 Task: Create a due date automation trigger when advanced on, on the wednesday of the week before a card is due add basic not assigned to me at 11:00 AM.
Action: Mouse moved to (1162, 96)
Screenshot: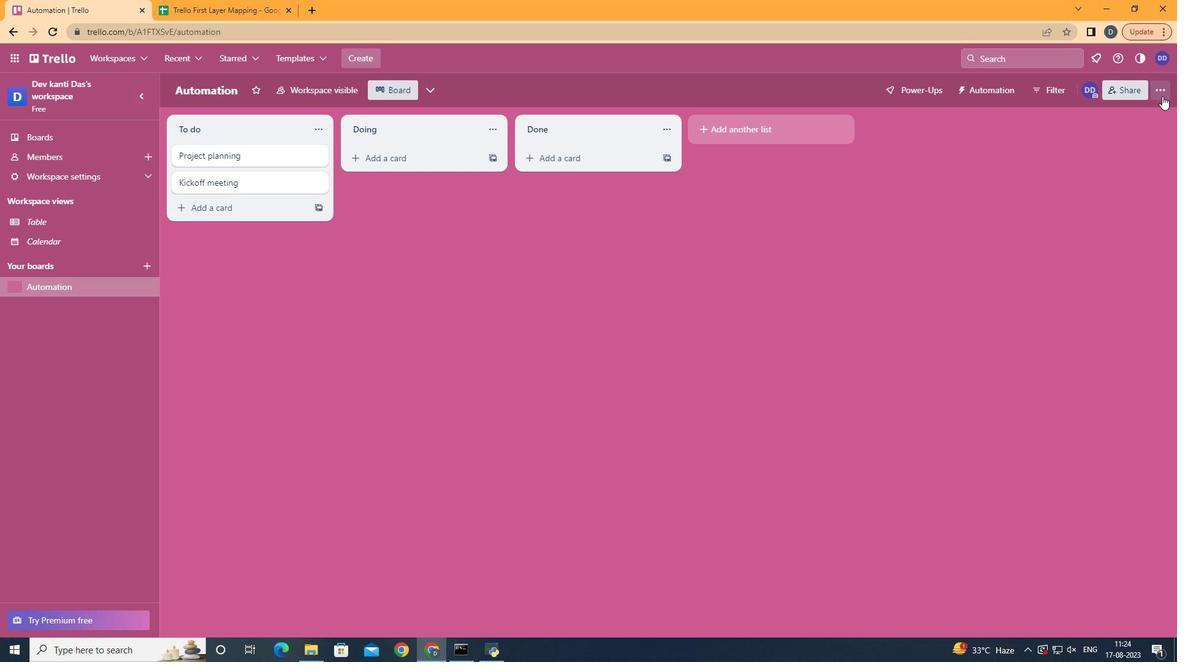 
Action: Mouse pressed left at (1162, 96)
Screenshot: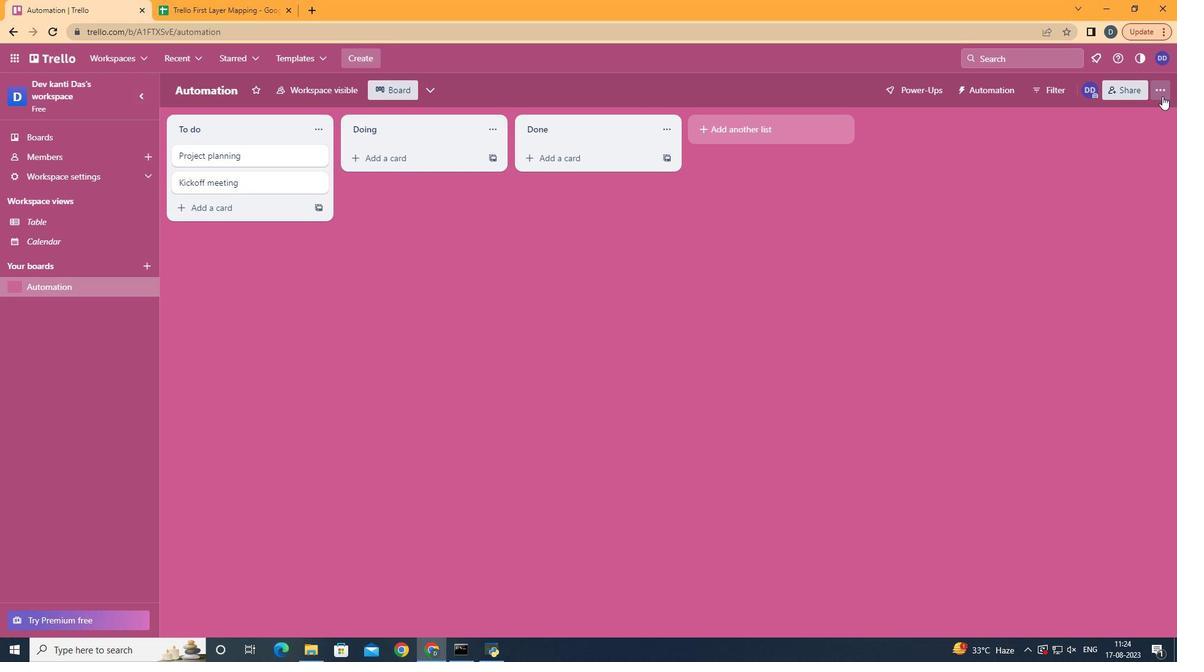 
Action: Mouse moved to (1119, 258)
Screenshot: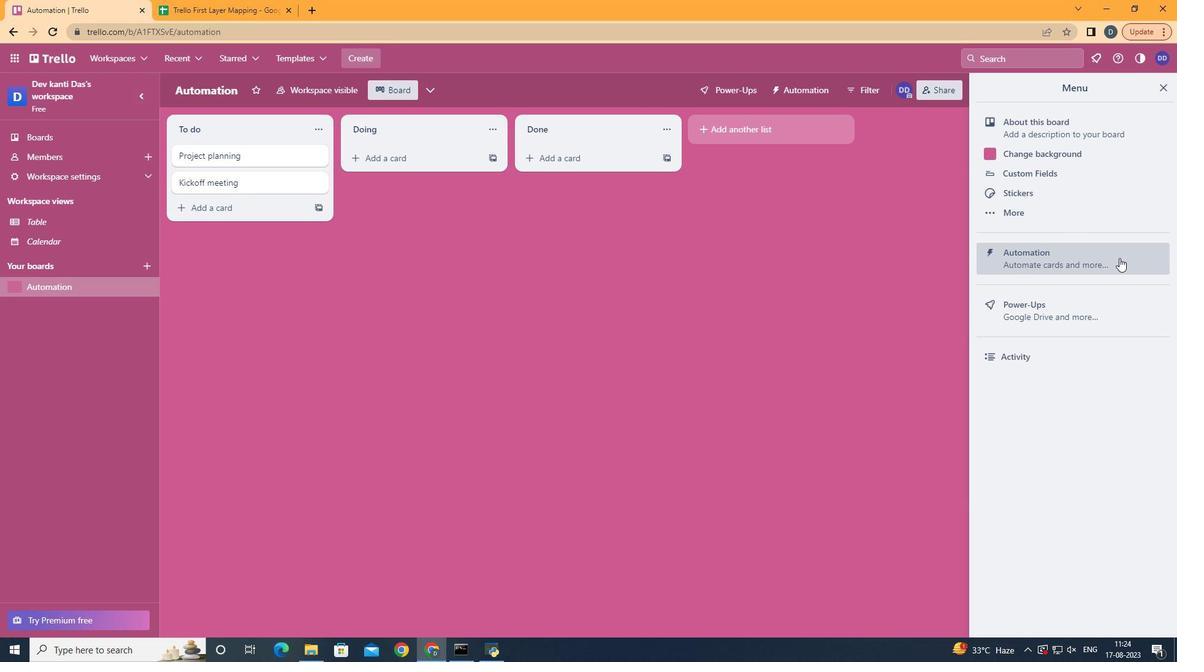 
Action: Mouse pressed left at (1119, 258)
Screenshot: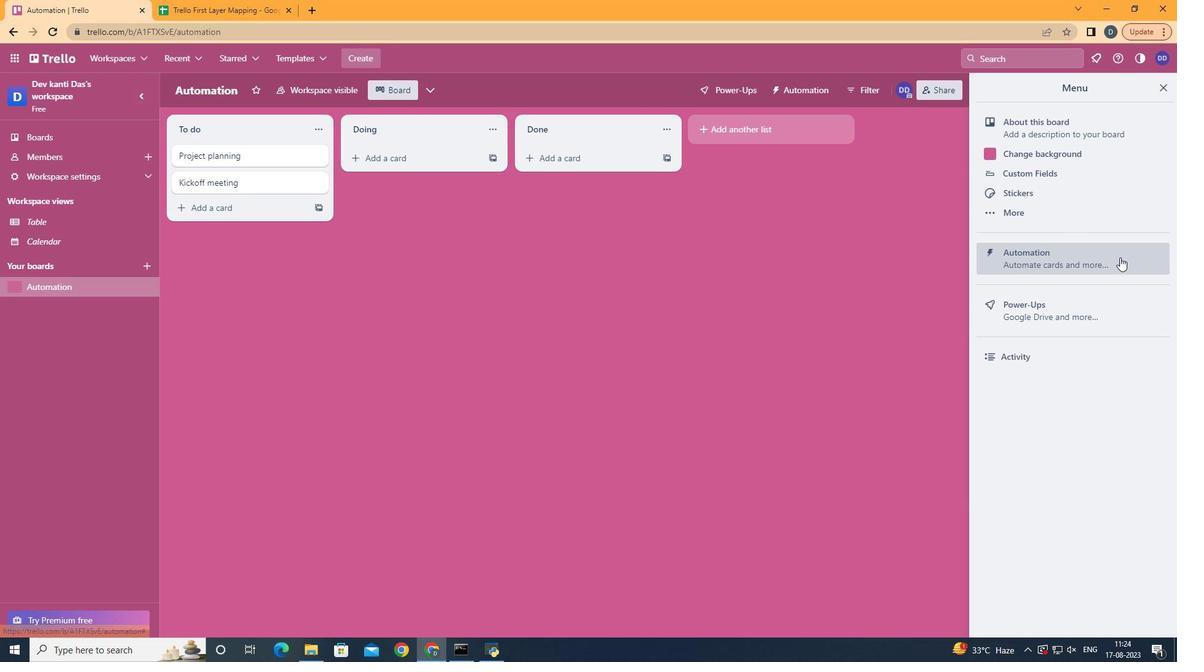 
Action: Mouse moved to (253, 250)
Screenshot: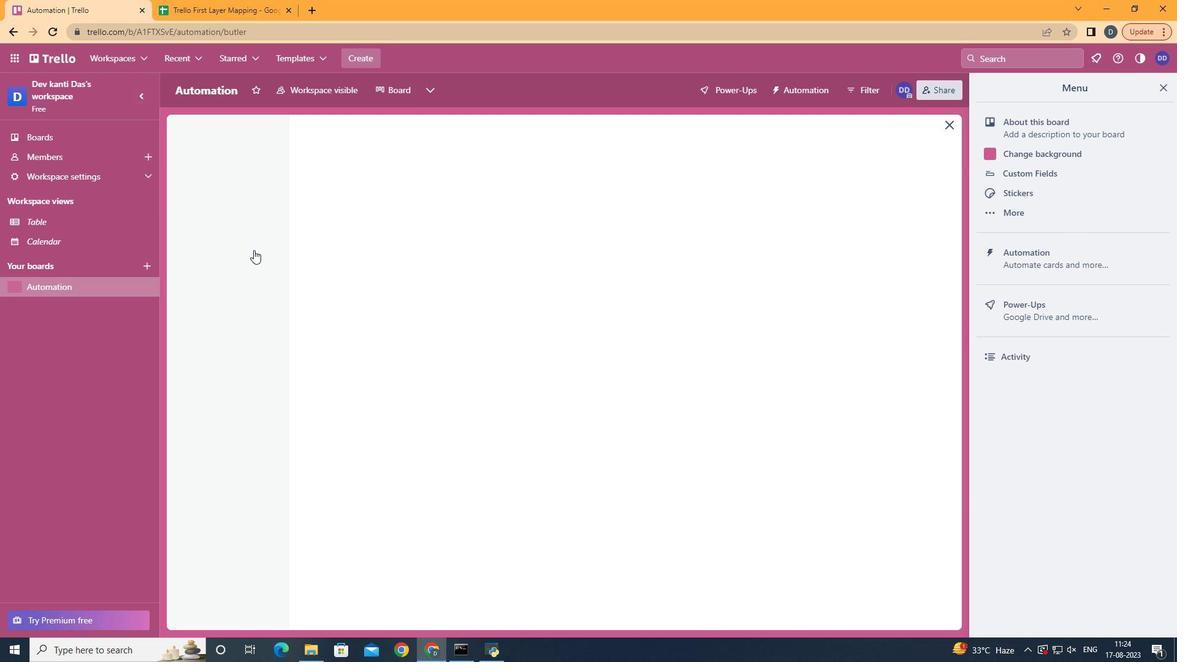 
Action: Mouse pressed left at (253, 250)
Screenshot: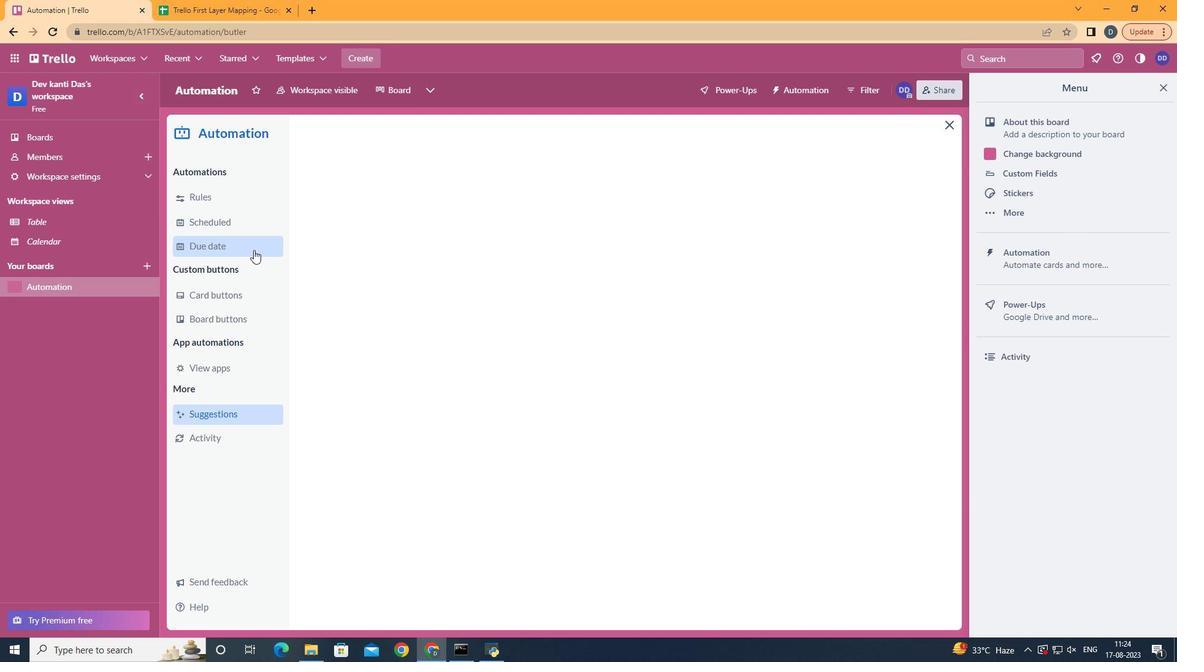 
Action: Mouse moved to (859, 147)
Screenshot: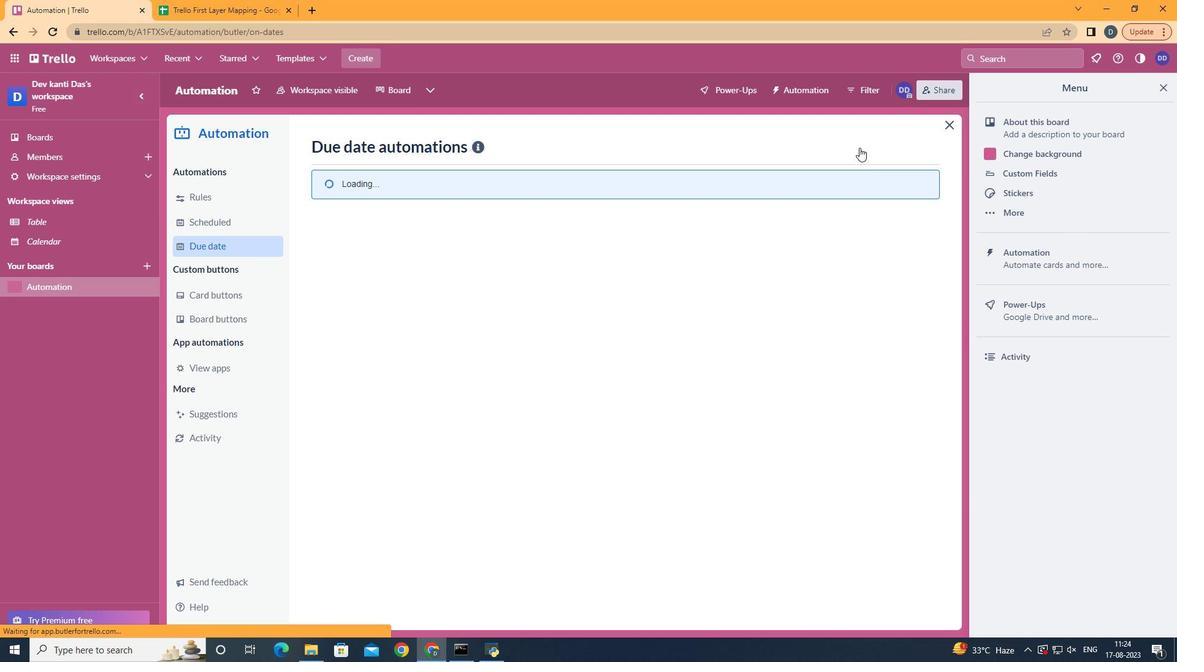 
Action: Mouse pressed left at (859, 147)
Screenshot: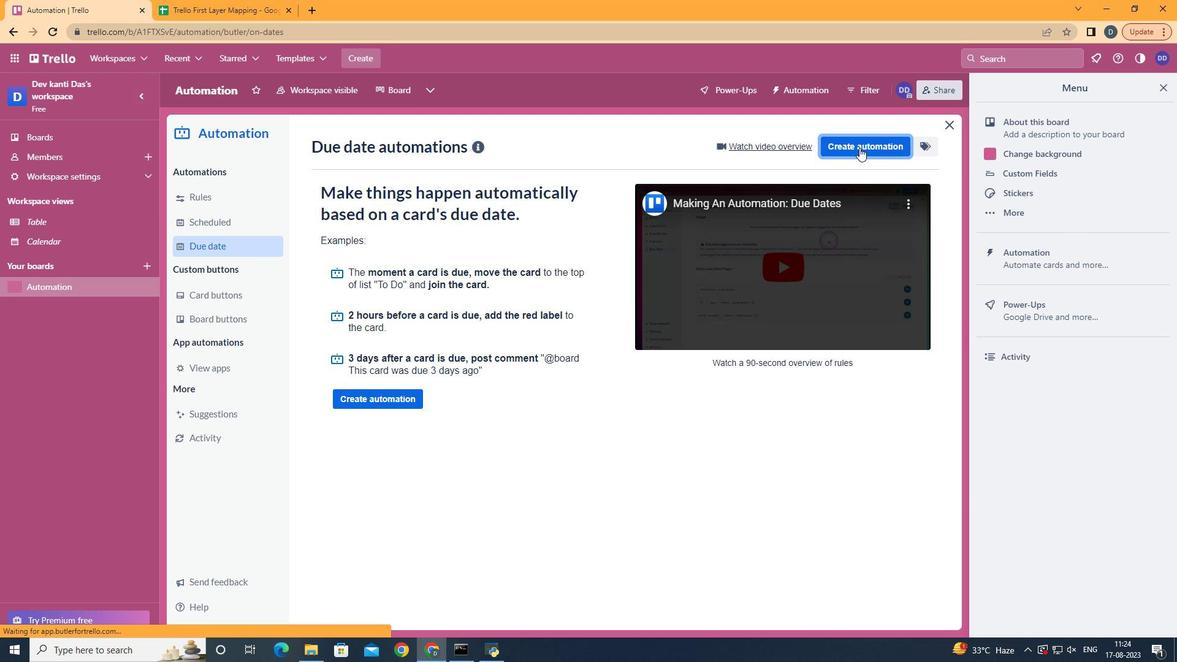 
Action: Mouse moved to (665, 274)
Screenshot: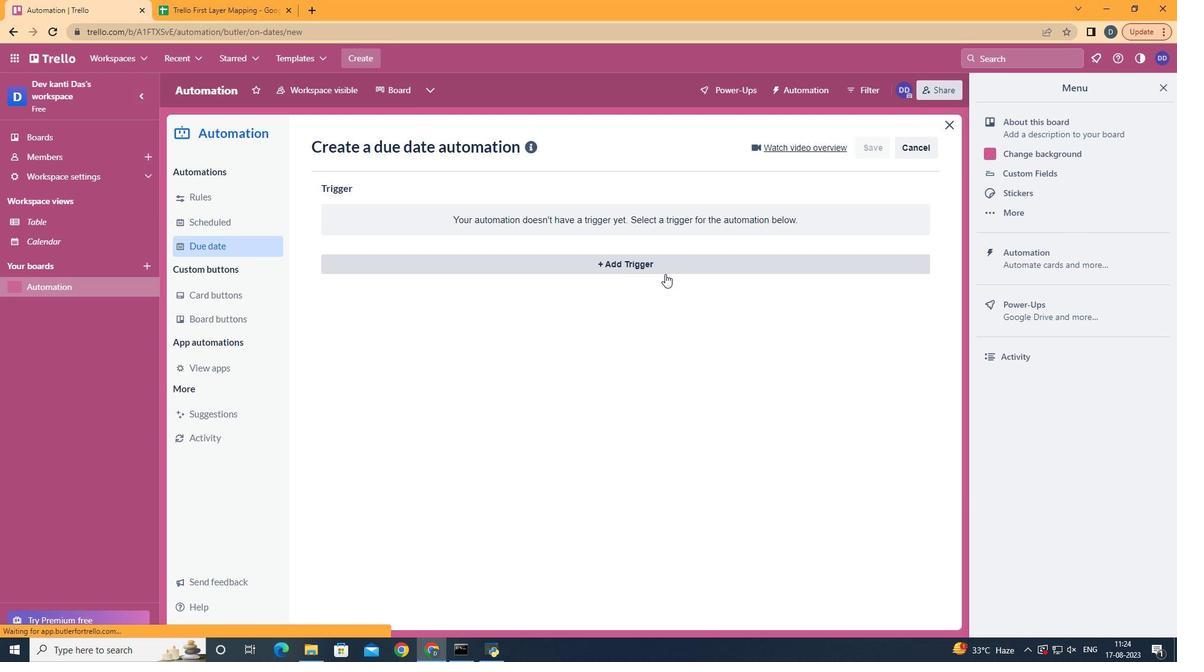 
Action: Mouse pressed left at (665, 274)
Screenshot: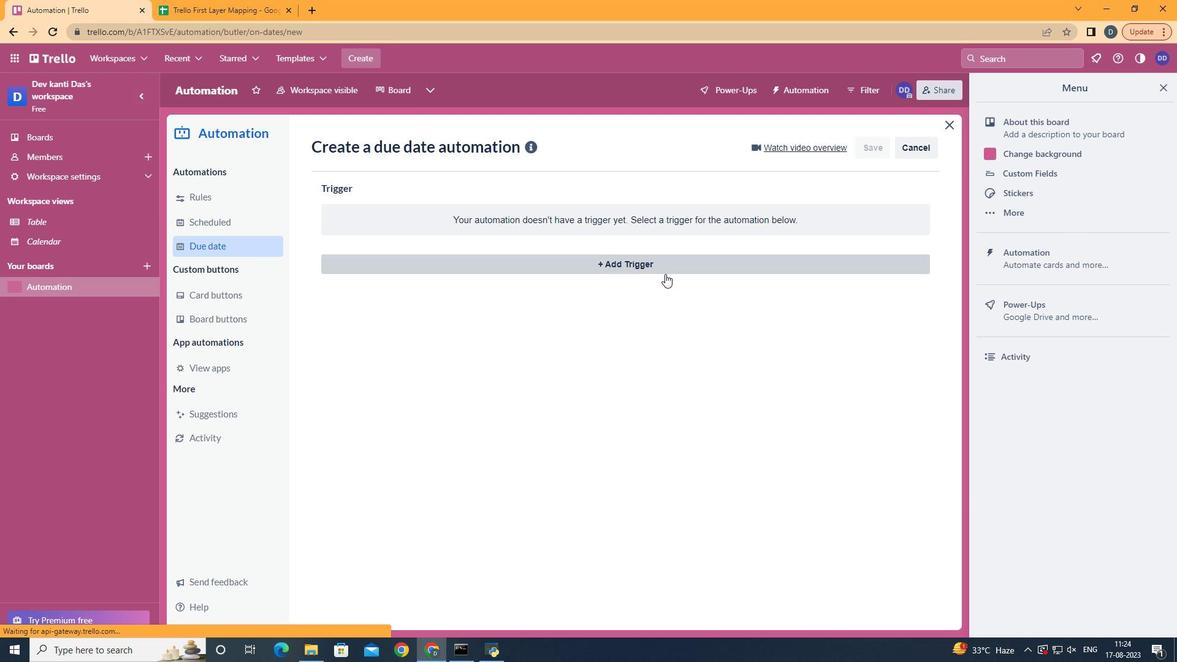 
Action: Mouse moved to (380, 373)
Screenshot: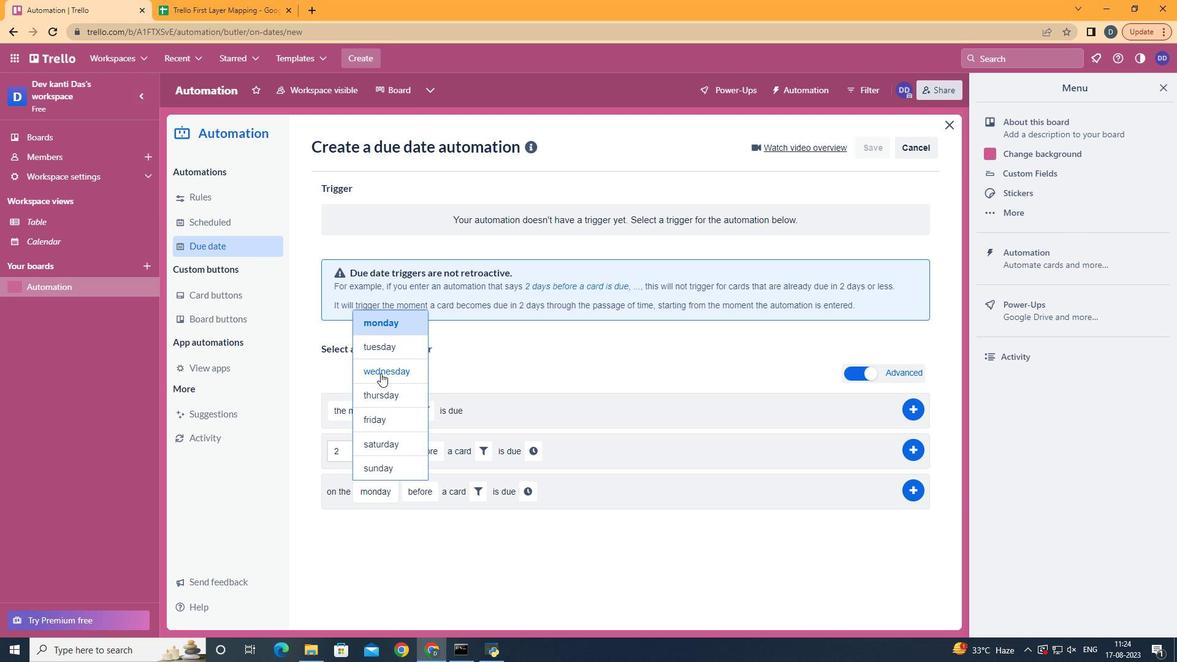 
Action: Mouse pressed left at (380, 373)
Screenshot: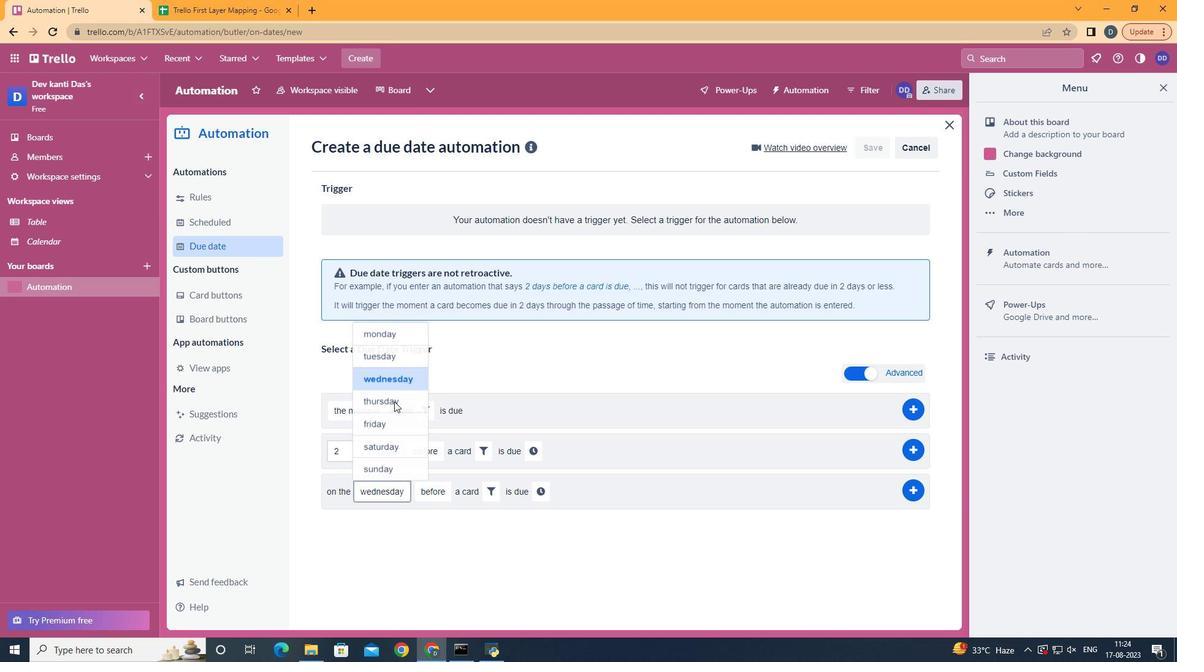 
Action: Mouse moved to (452, 588)
Screenshot: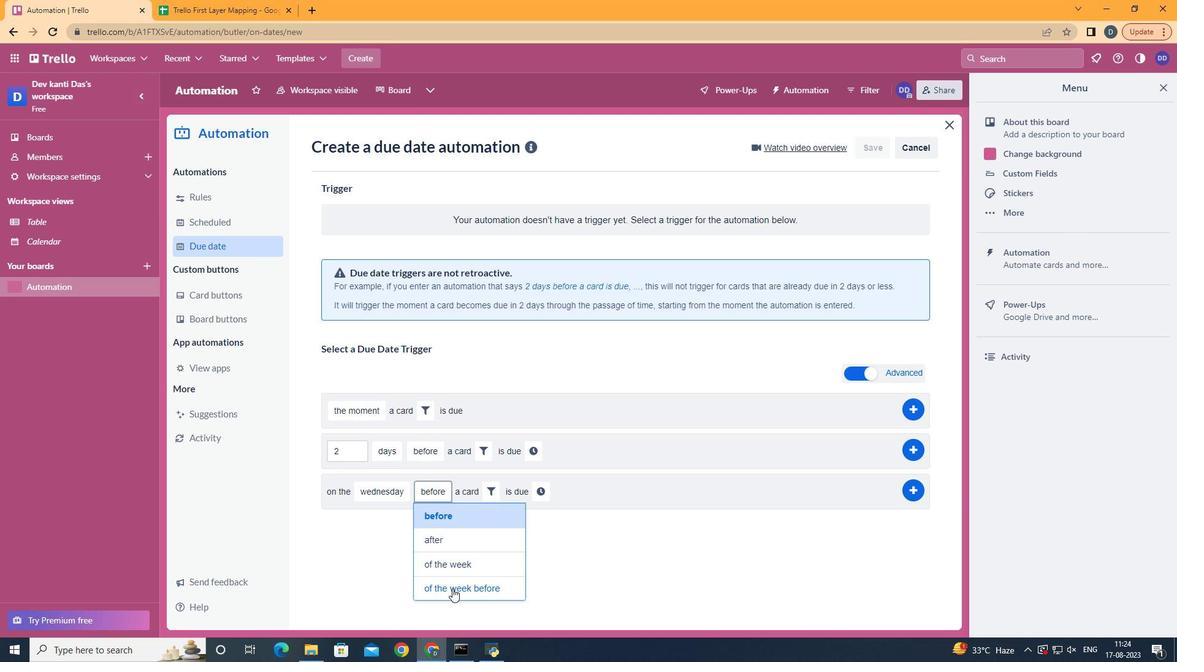 
Action: Mouse pressed left at (452, 588)
Screenshot: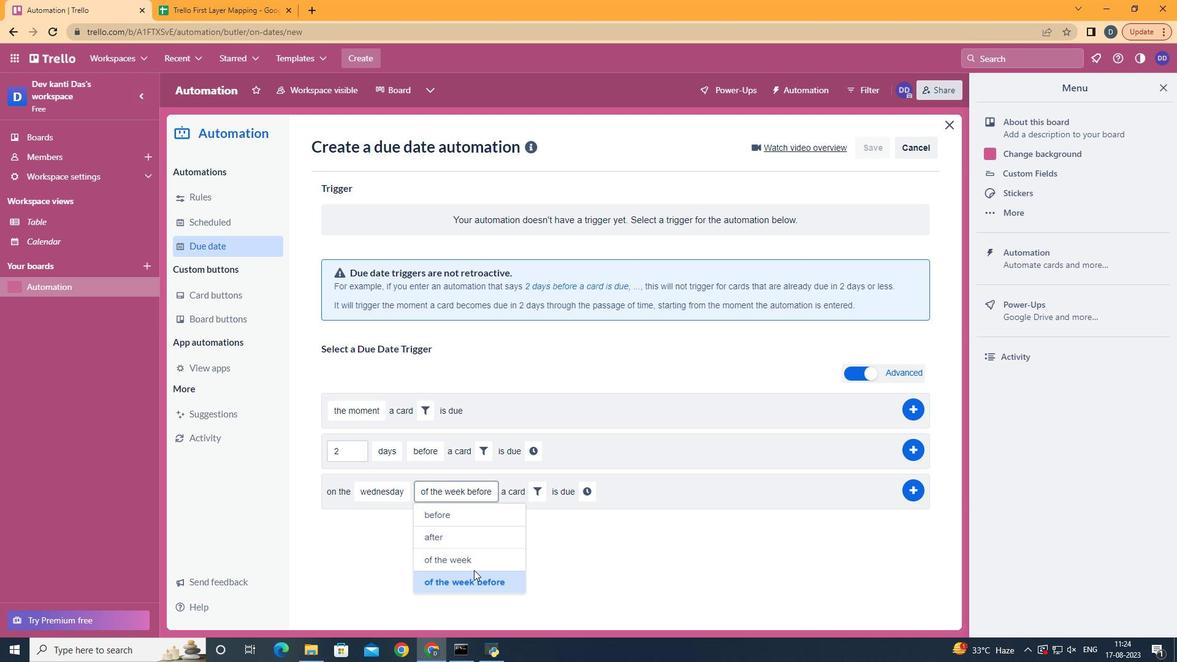 
Action: Mouse moved to (541, 492)
Screenshot: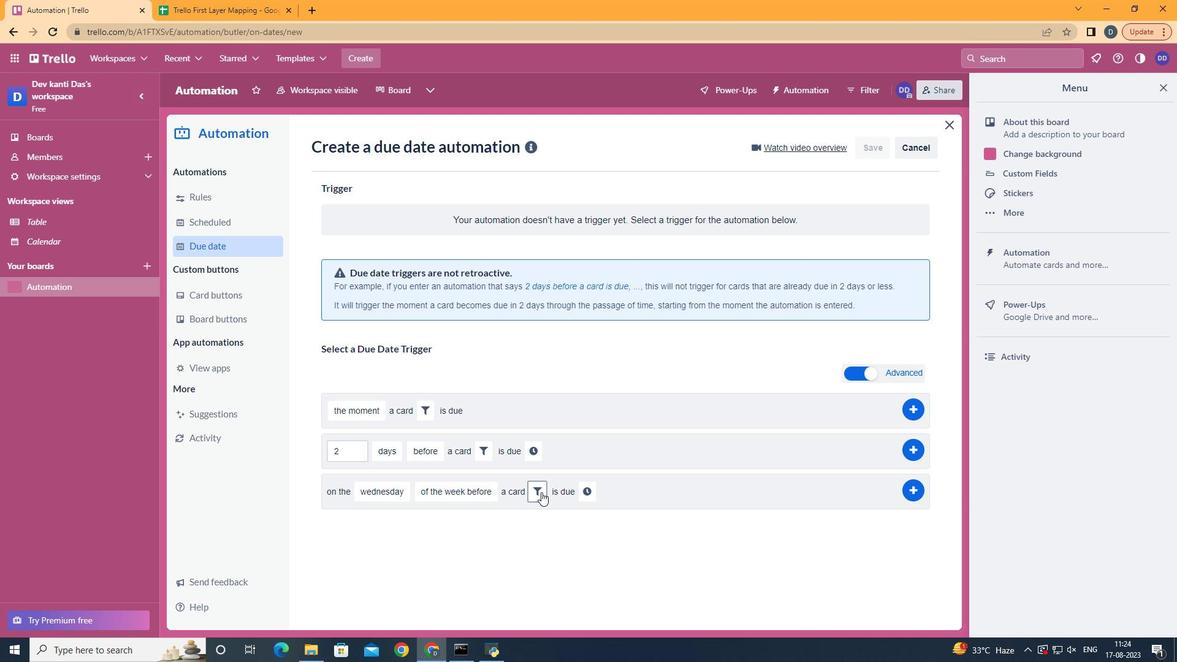 
Action: Mouse pressed left at (541, 492)
Screenshot: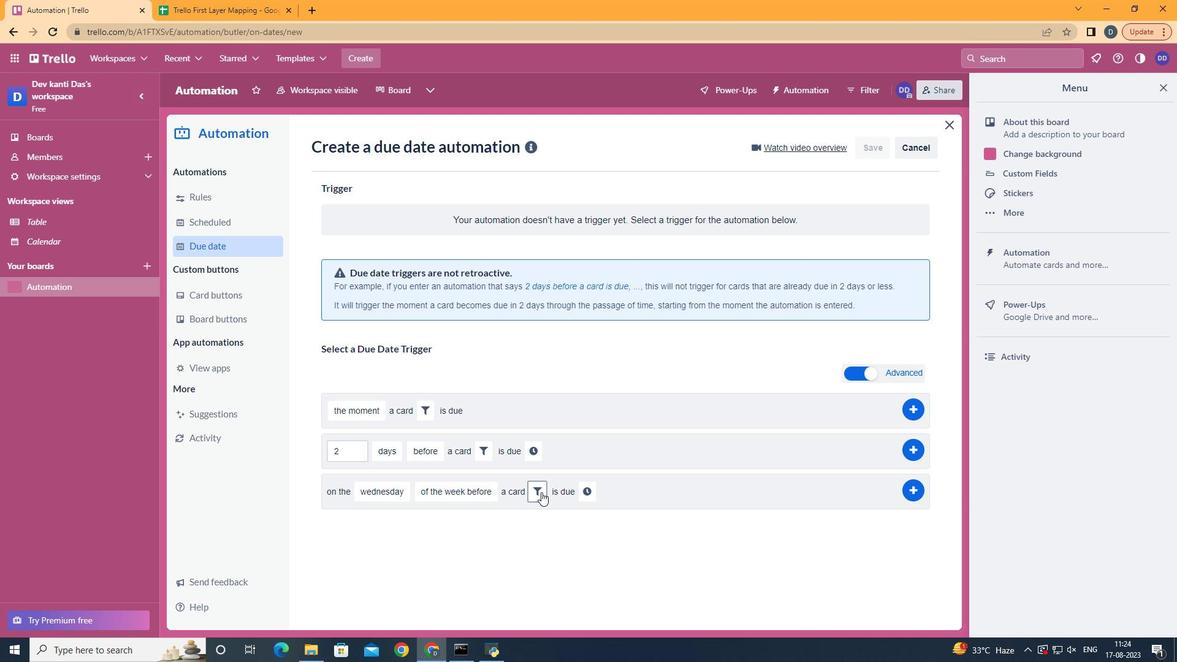 
Action: Mouse moved to (591, 570)
Screenshot: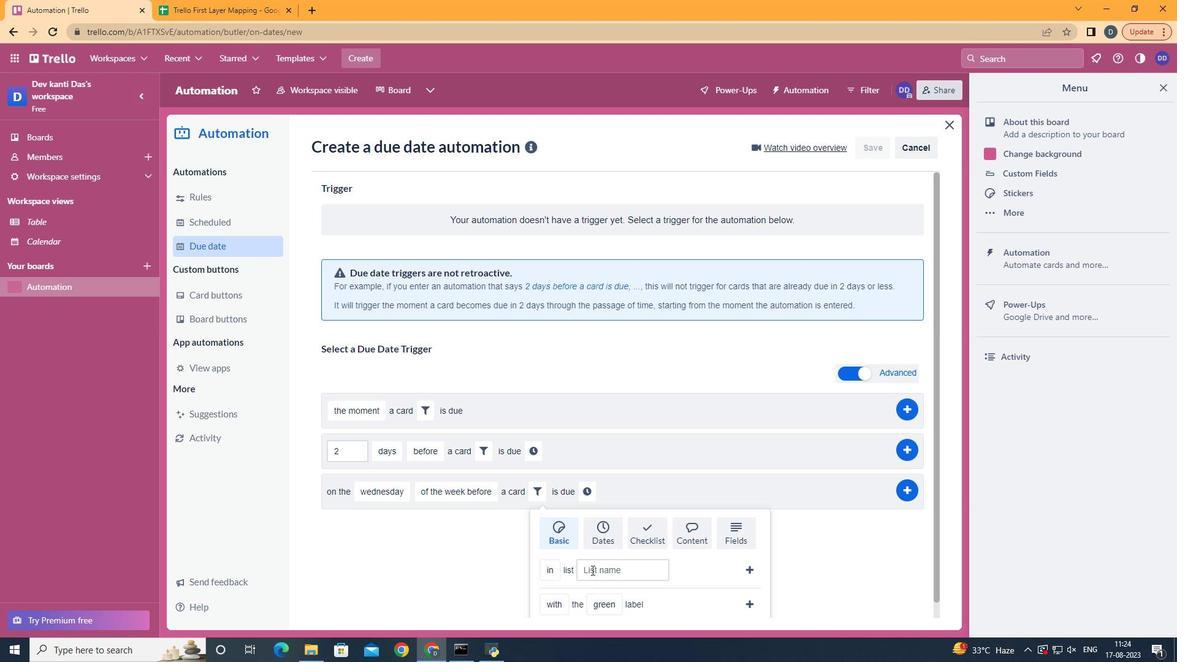 
Action: Mouse scrolled (591, 569) with delta (0, 0)
Screenshot: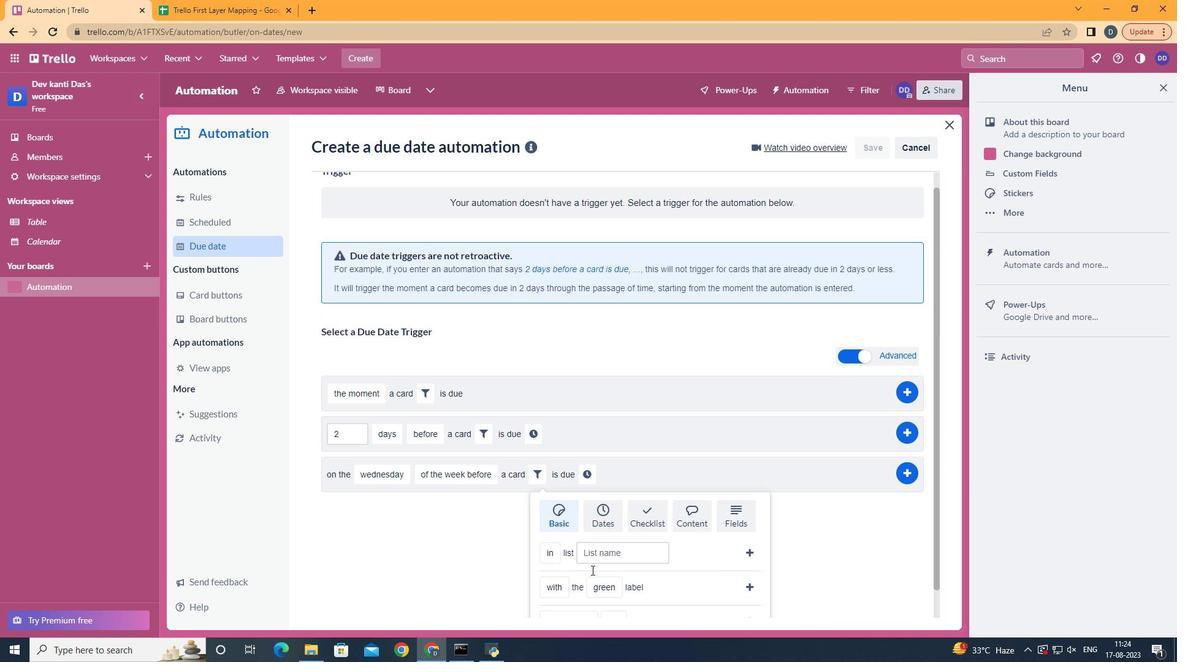 
Action: Mouse scrolled (591, 569) with delta (0, 0)
Screenshot: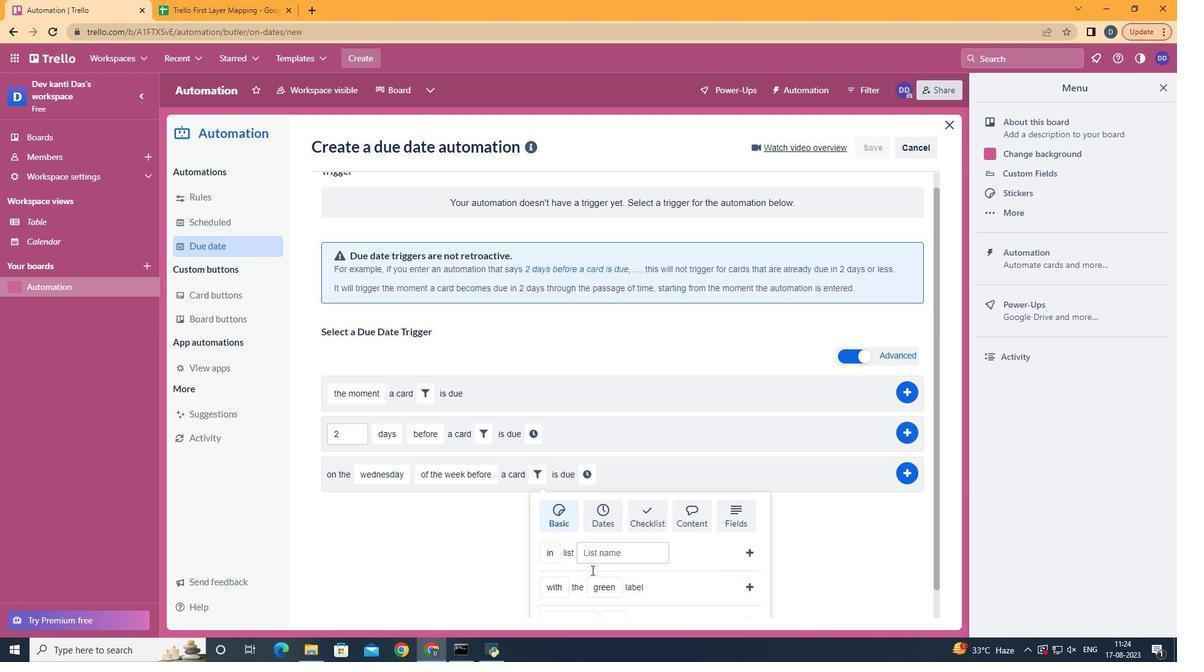 
Action: Mouse scrolled (591, 569) with delta (0, 0)
Screenshot: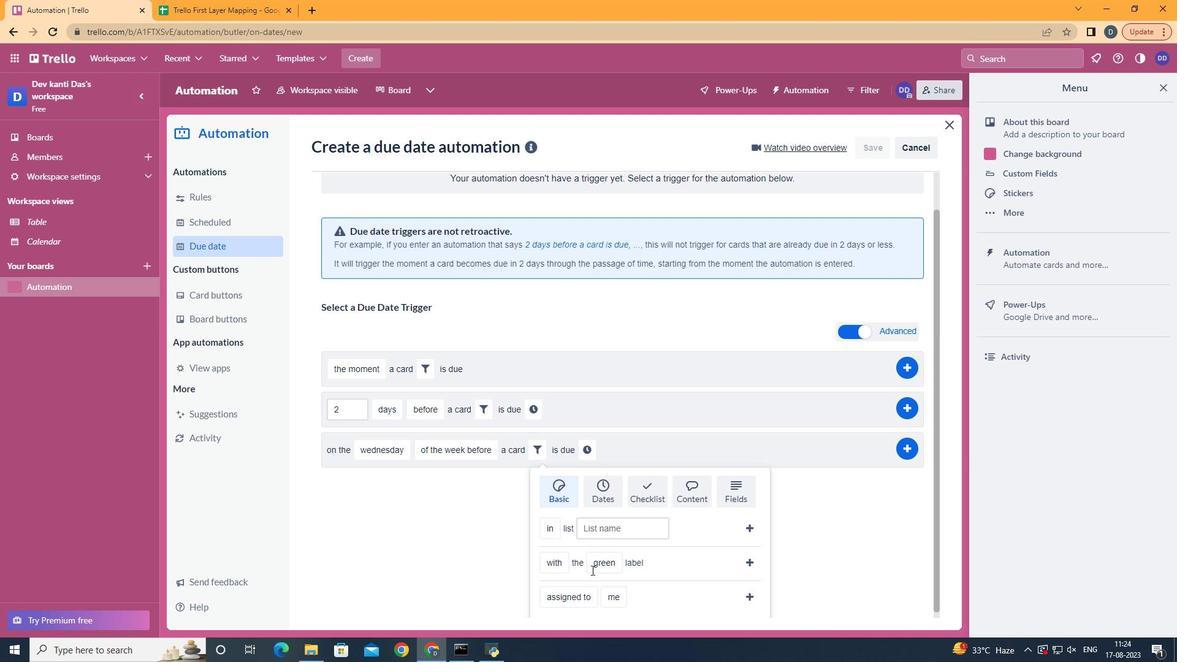 
Action: Mouse scrolled (591, 569) with delta (0, 0)
Screenshot: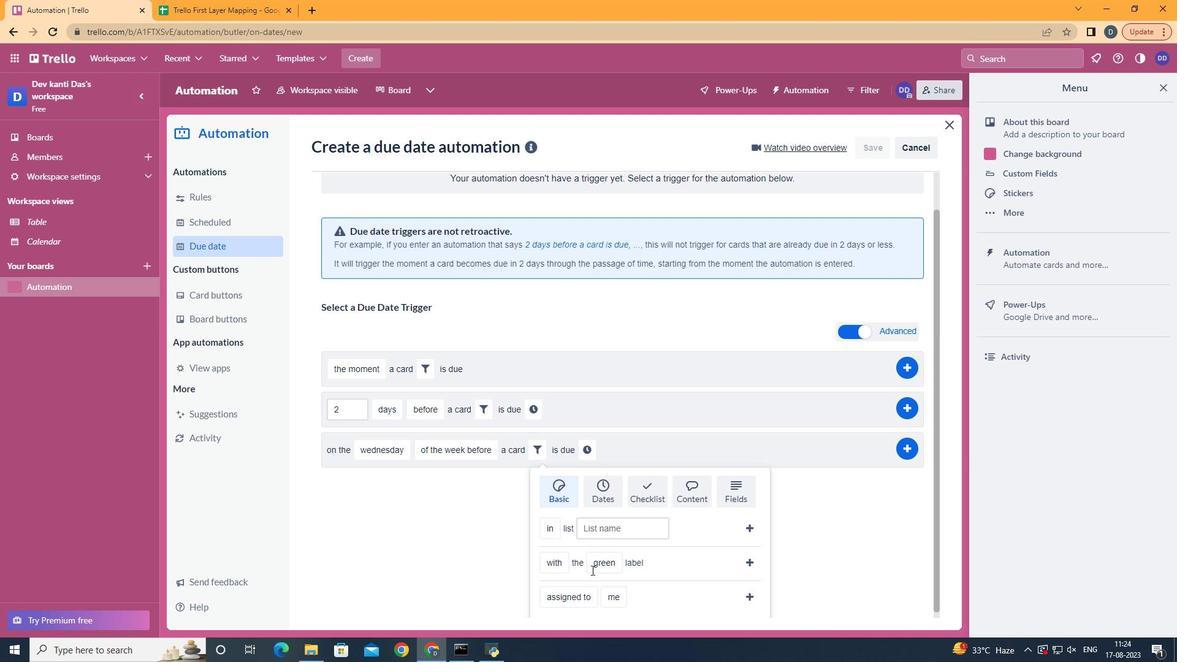 
Action: Mouse scrolled (591, 569) with delta (0, 0)
Screenshot: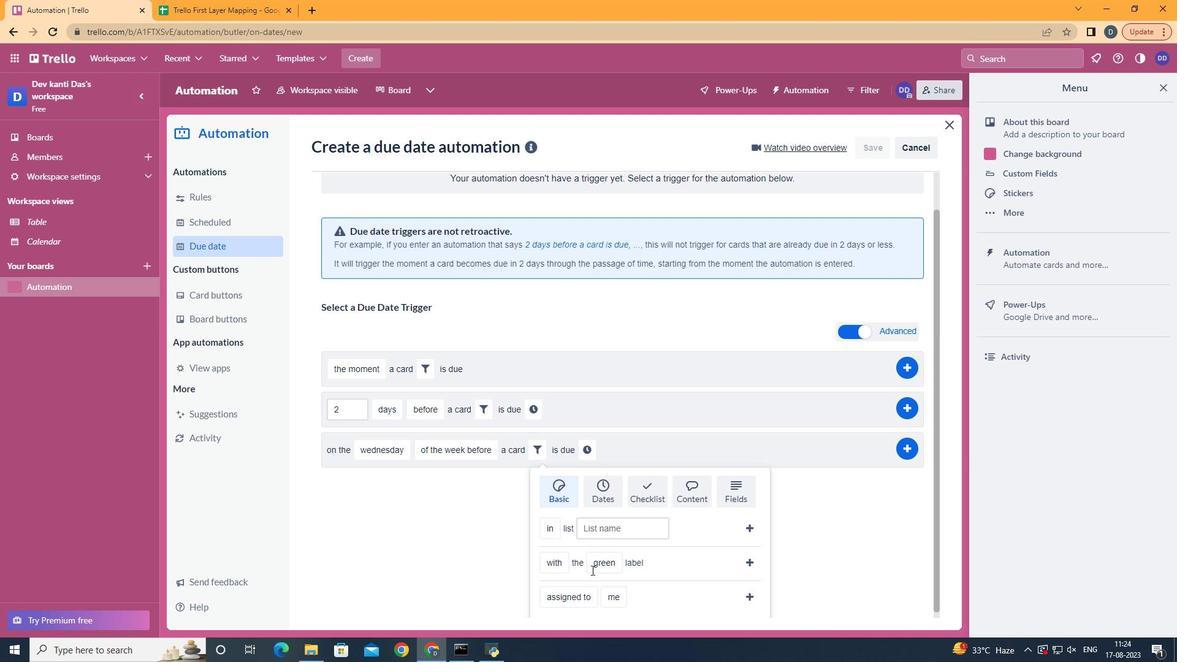 
Action: Mouse moved to (582, 580)
Screenshot: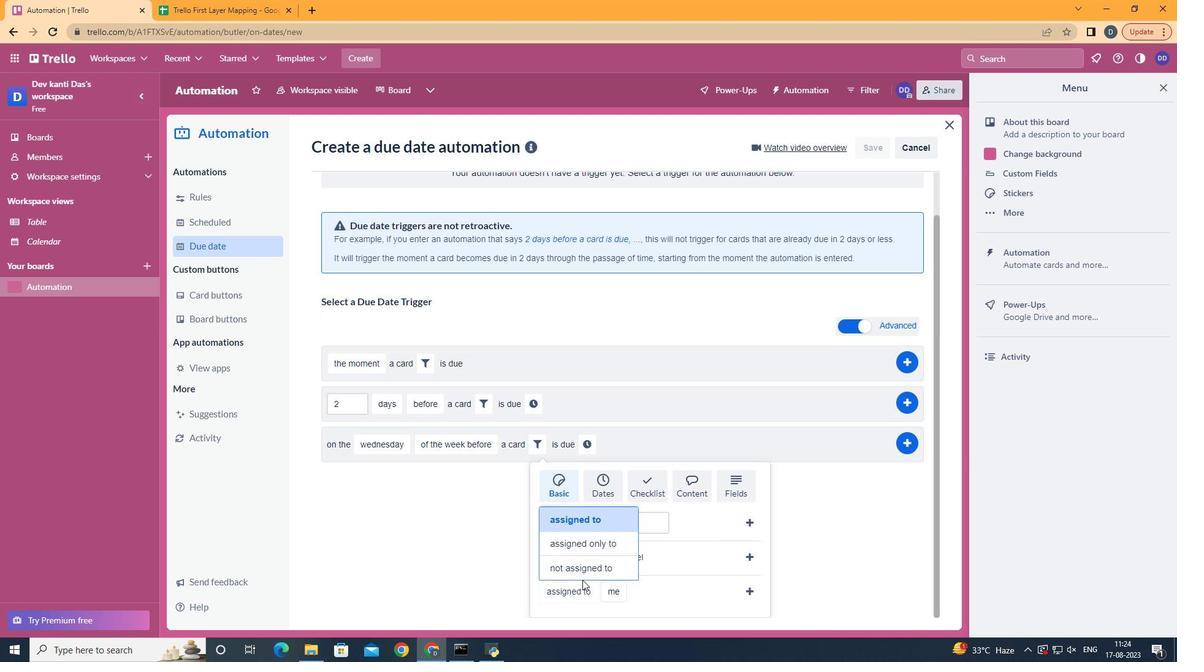 
Action: Mouse pressed left at (582, 580)
Screenshot: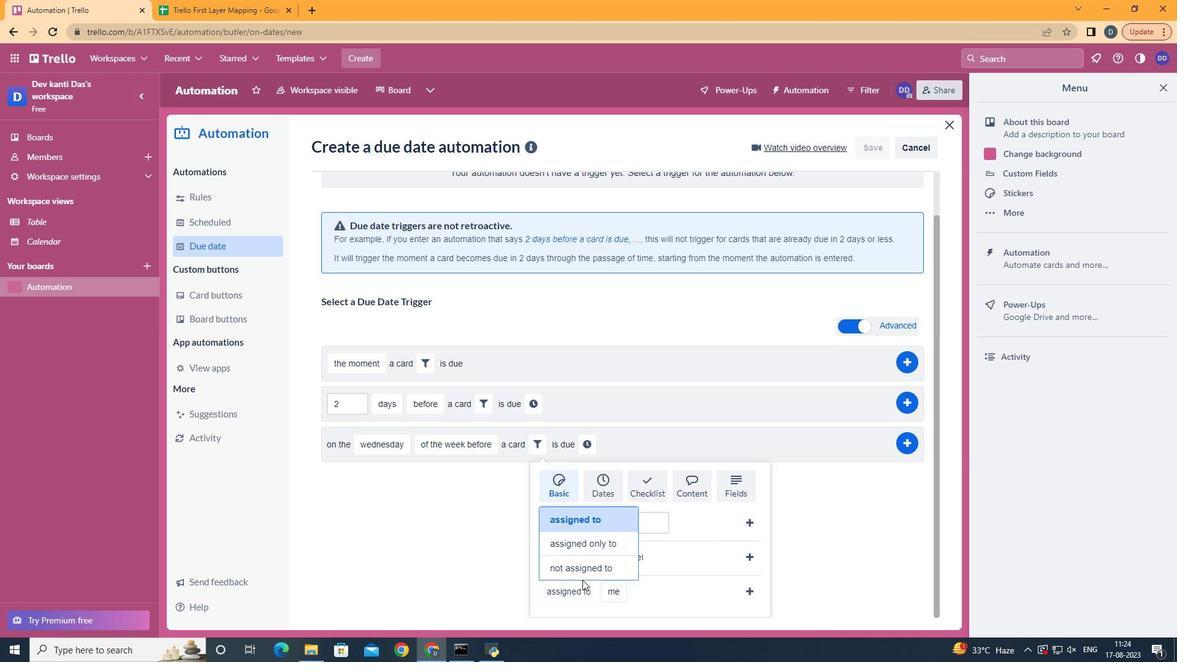 
Action: Mouse moved to (590, 574)
Screenshot: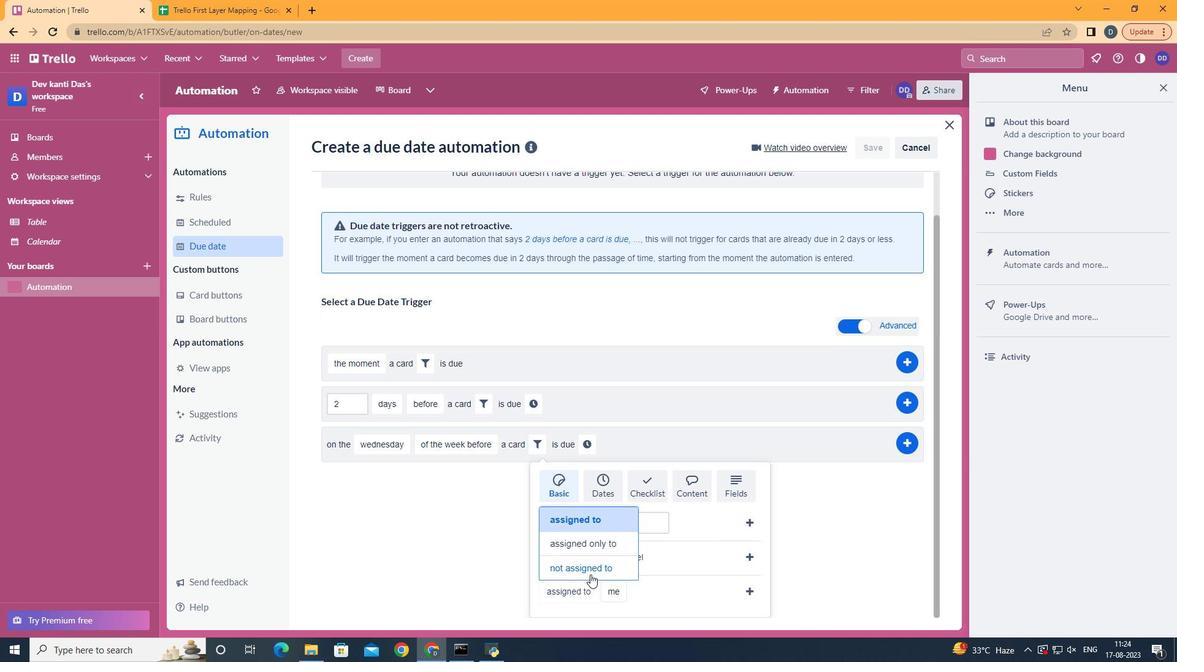 
Action: Mouse pressed left at (590, 574)
Screenshot: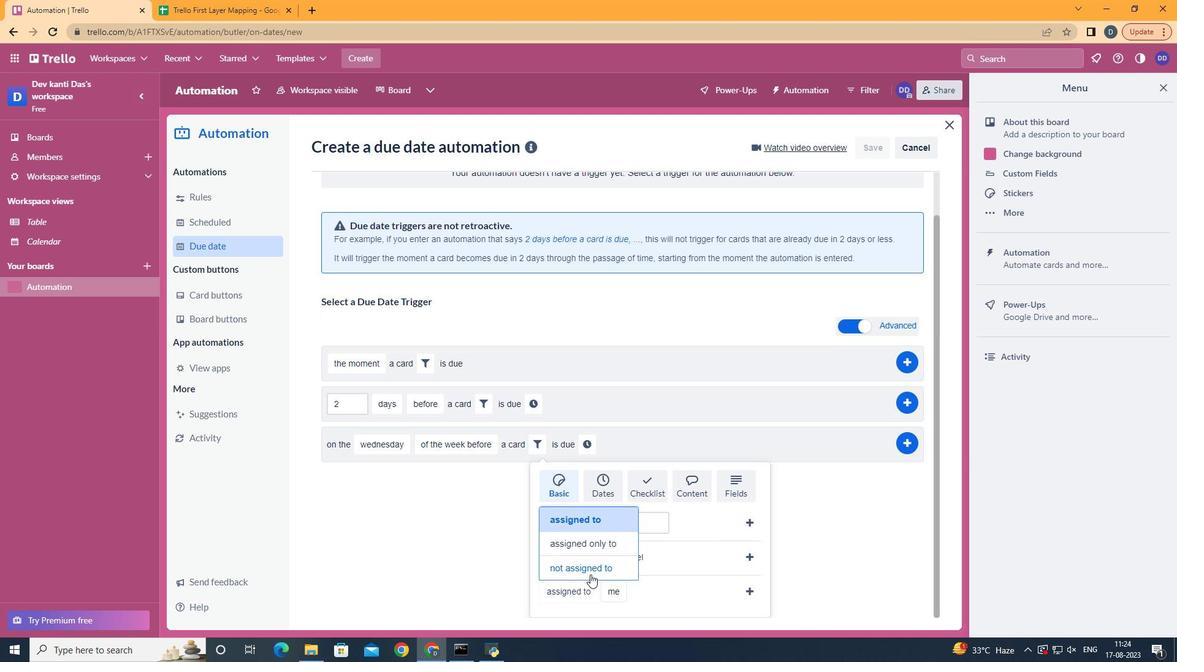 
Action: Mouse moved to (754, 591)
Screenshot: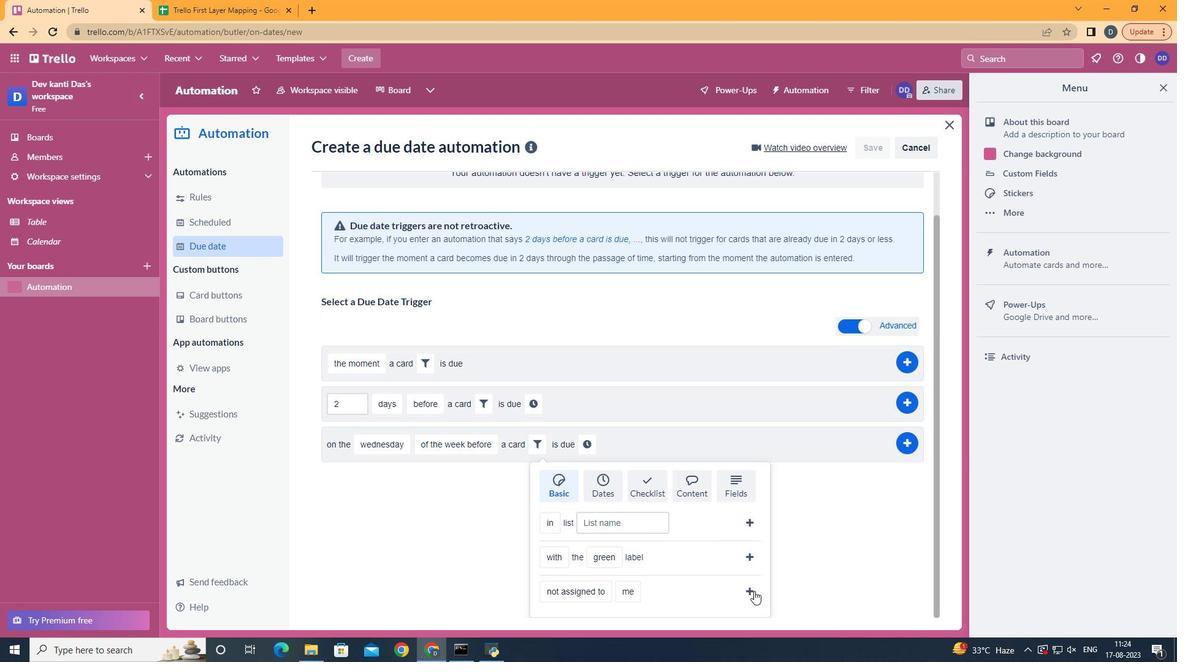 
Action: Mouse pressed left at (754, 591)
Screenshot: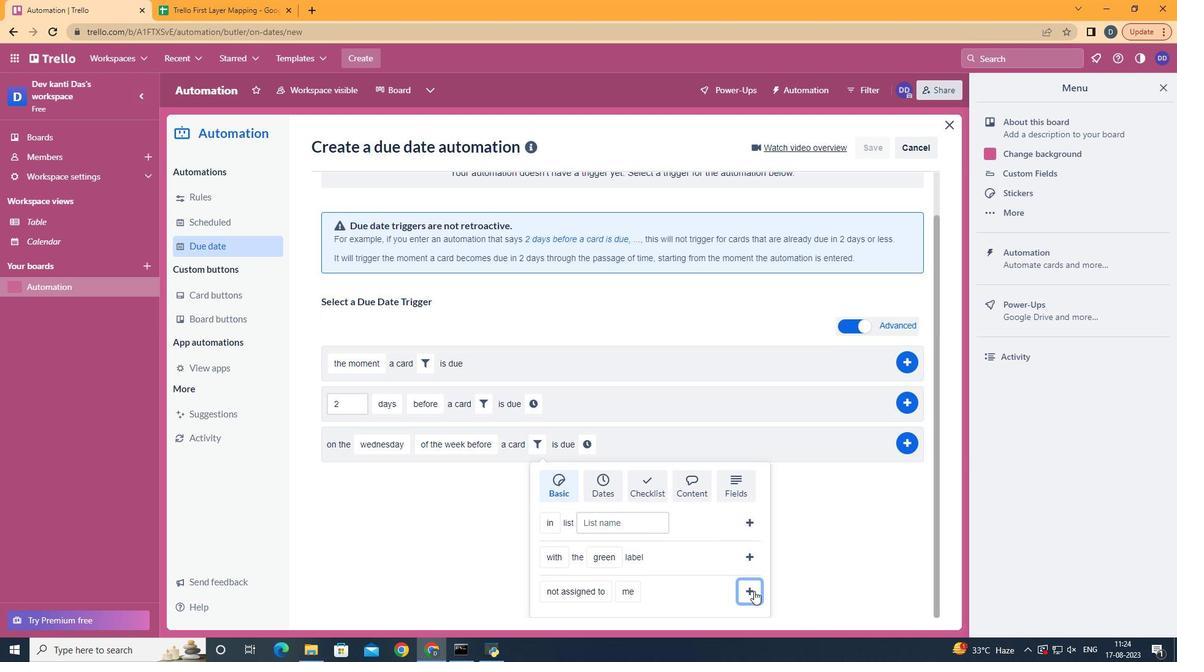
Action: Mouse moved to (691, 497)
Screenshot: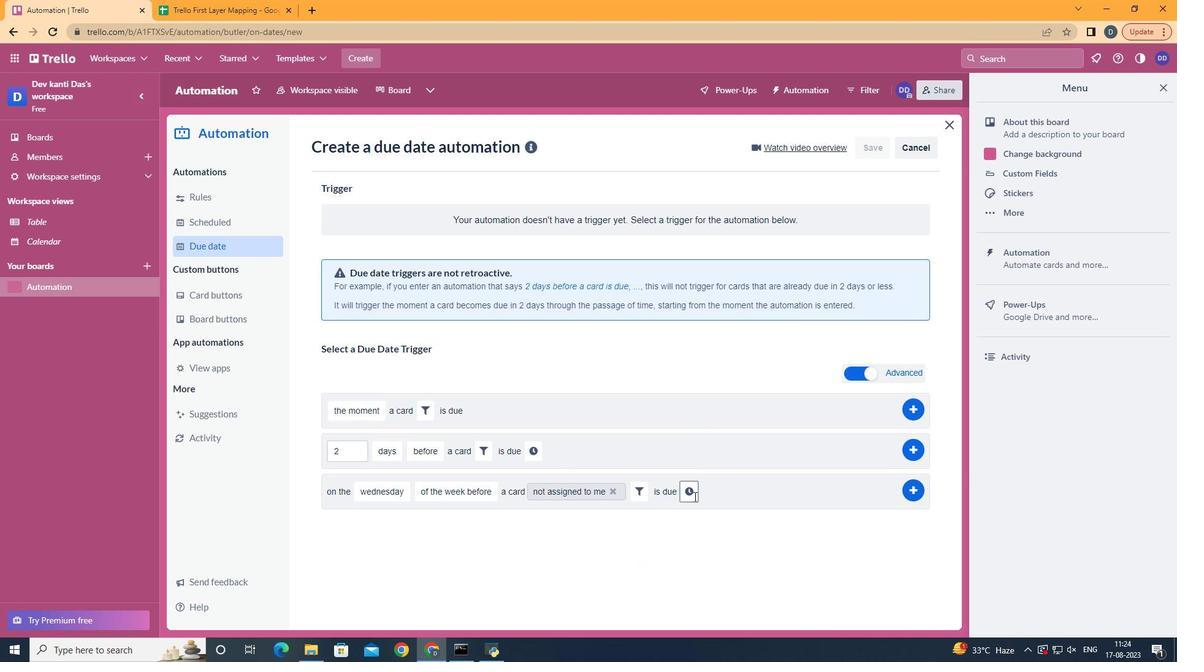 
Action: Mouse pressed left at (691, 497)
Screenshot: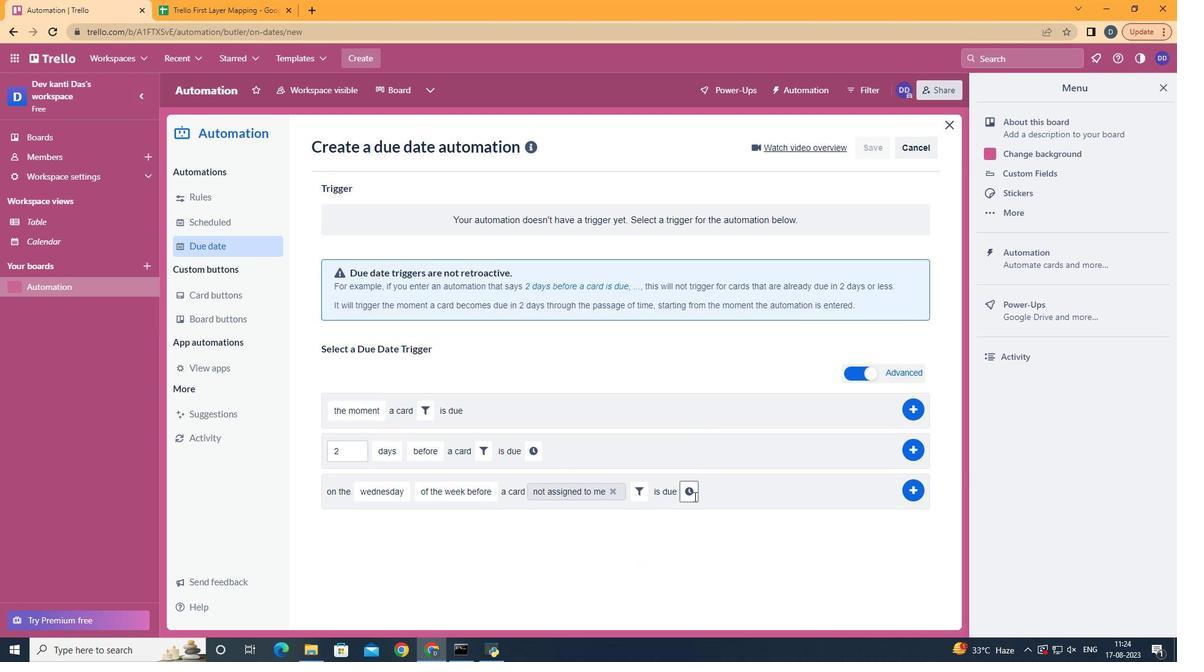 
Action: Mouse moved to (773, 501)
Screenshot: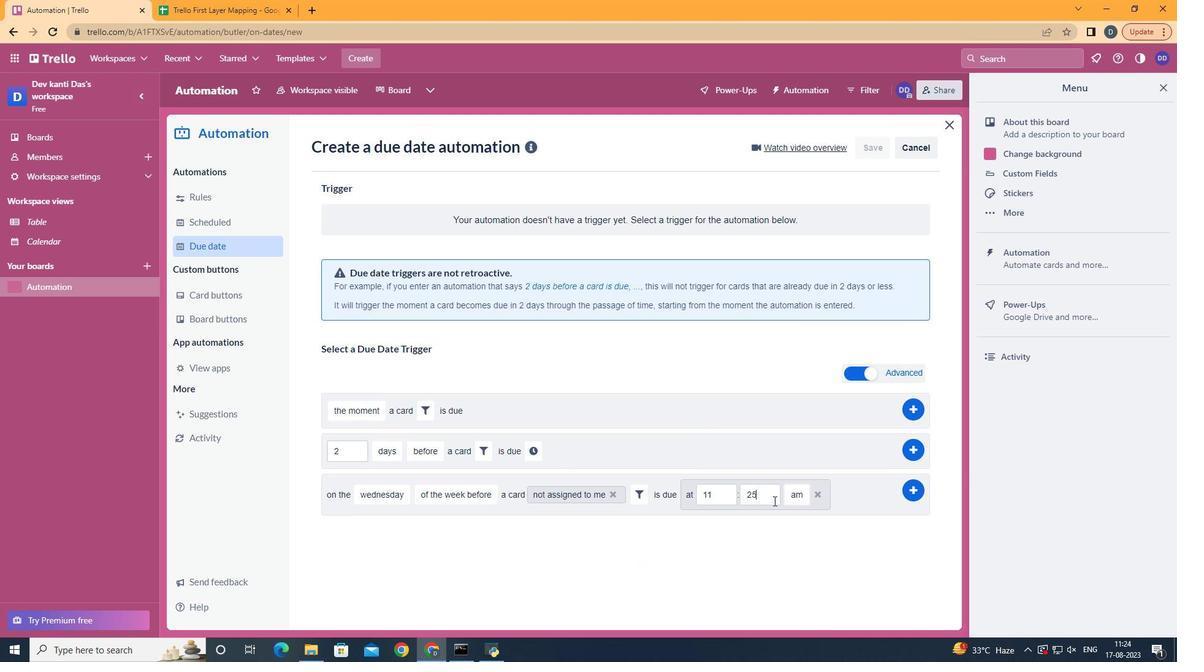 
Action: Mouse pressed left at (773, 501)
Screenshot: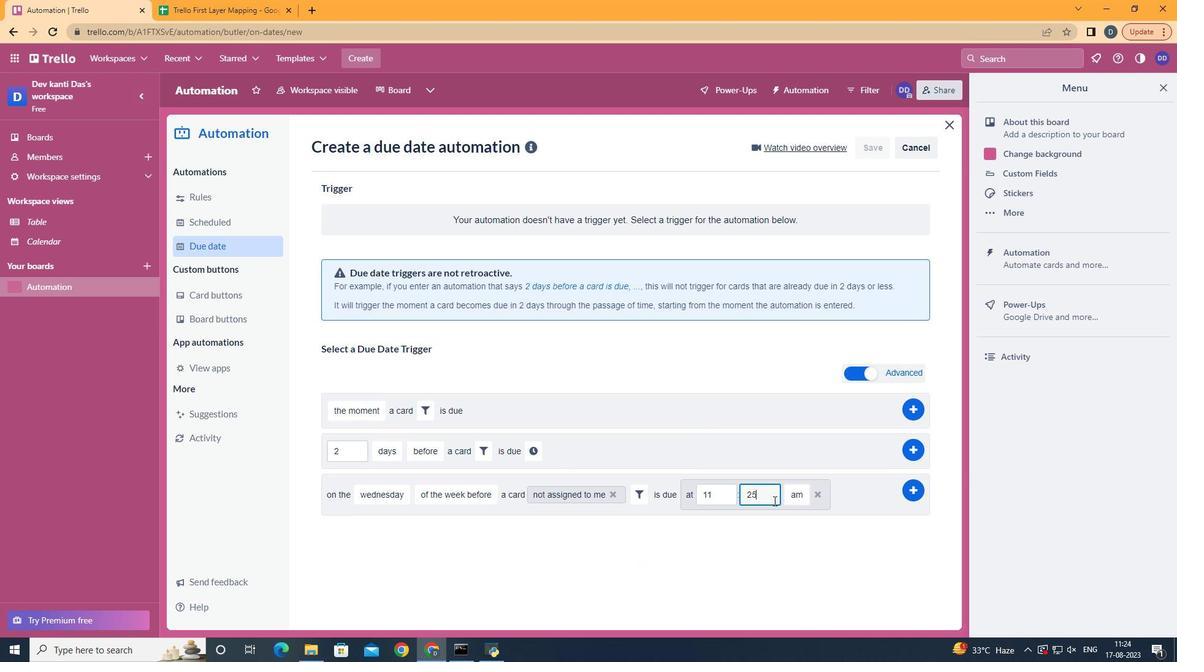 
Action: Mouse moved to (773, 501)
Screenshot: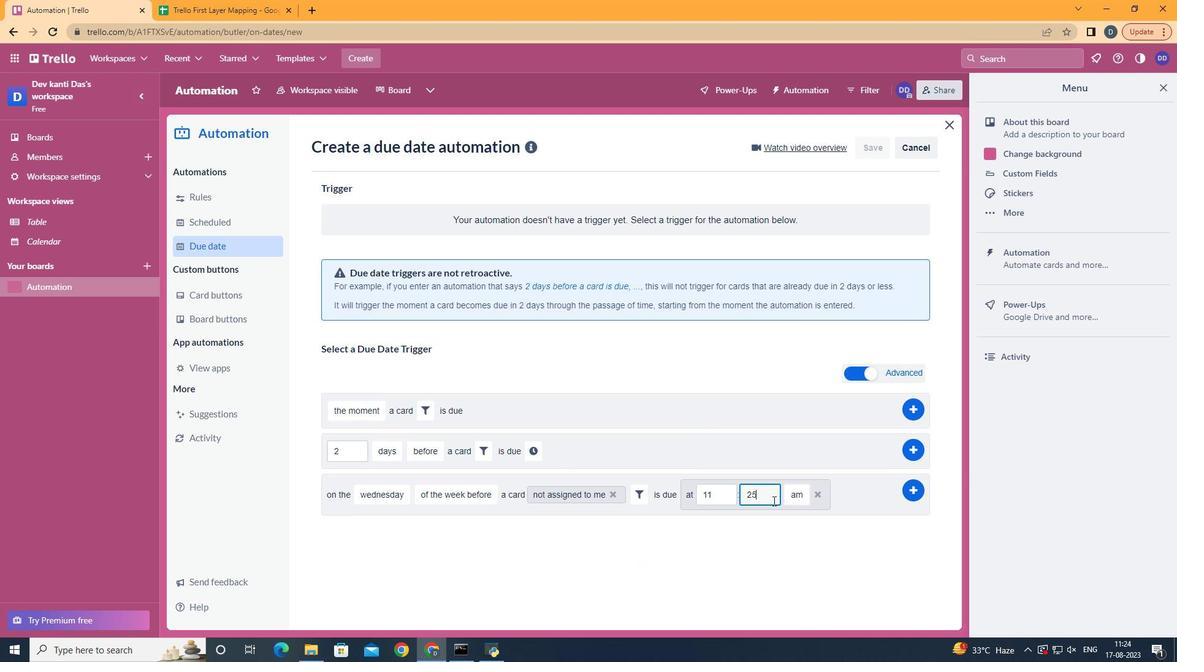 
Action: Key pressed <Key.backspace><Key.backspace>00
Screenshot: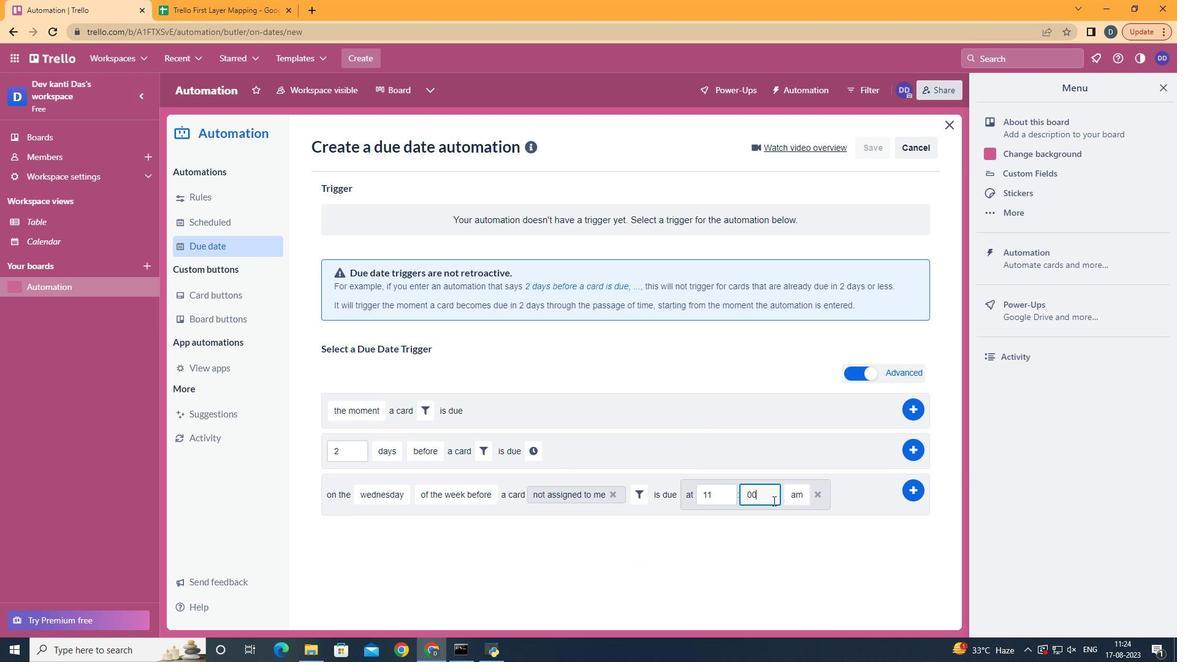 
Action: Mouse moved to (914, 498)
Screenshot: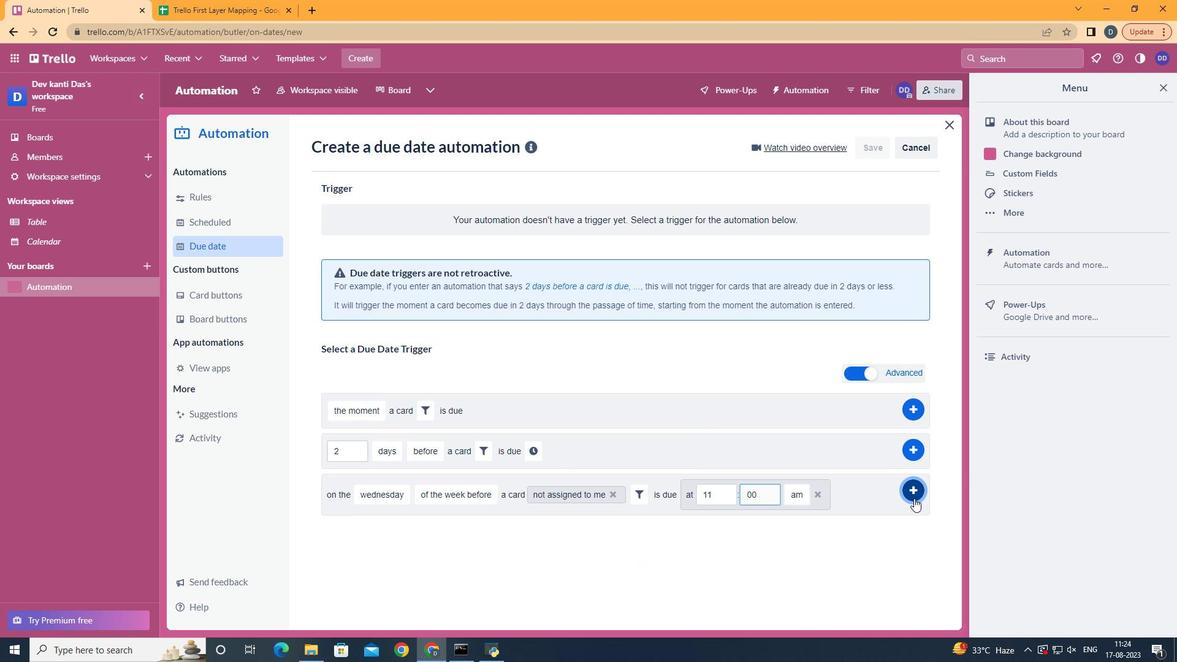 
Action: Mouse pressed left at (914, 498)
Screenshot: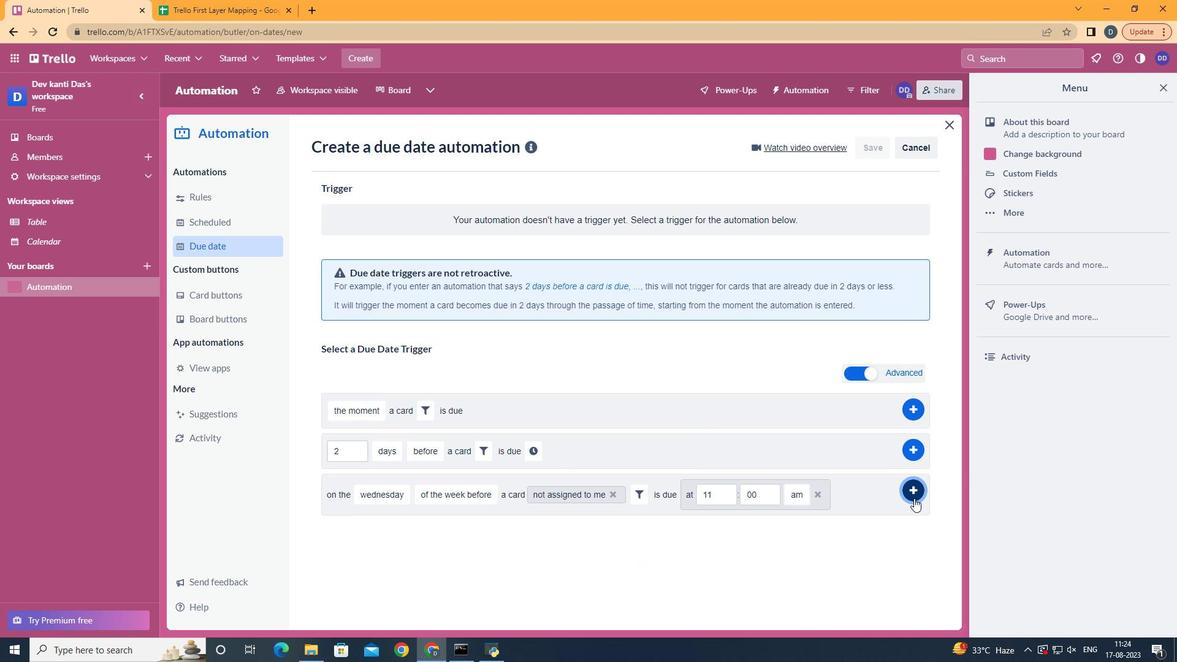 
